 Task: Create a blank project ComposePro with privacy Private to Project members  and default view as Board and in the team Taskers . Create three sections in the project as To-Do, Doing and Done
Action: Mouse moved to (58, 49)
Screenshot: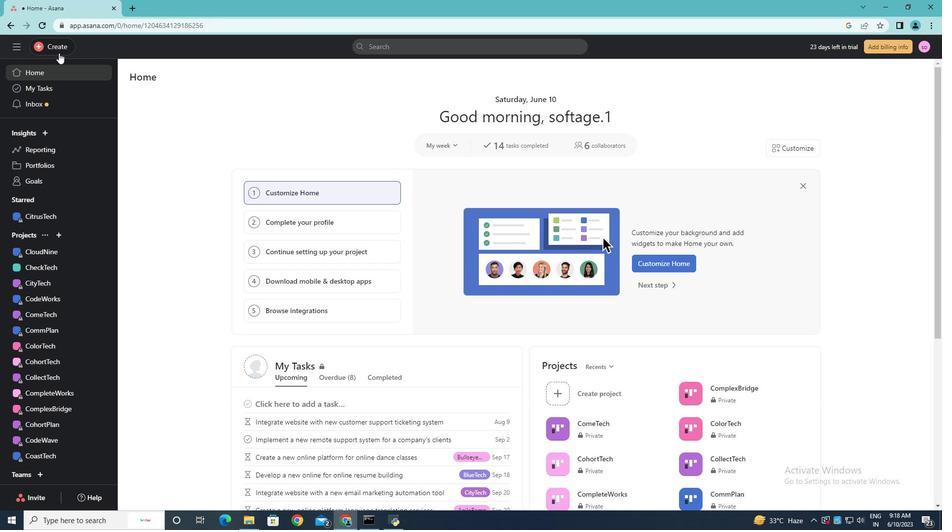 
Action: Mouse pressed left at (58, 49)
Screenshot: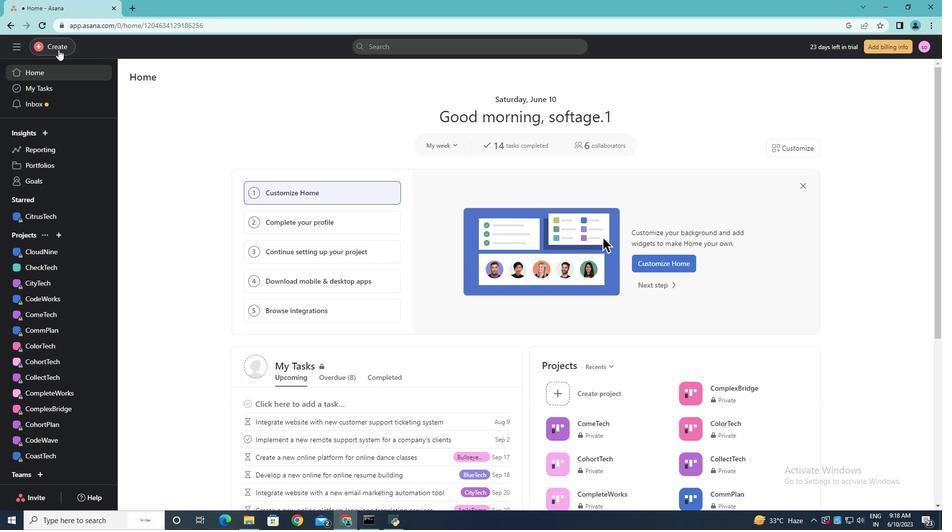 
Action: Mouse moved to (108, 72)
Screenshot: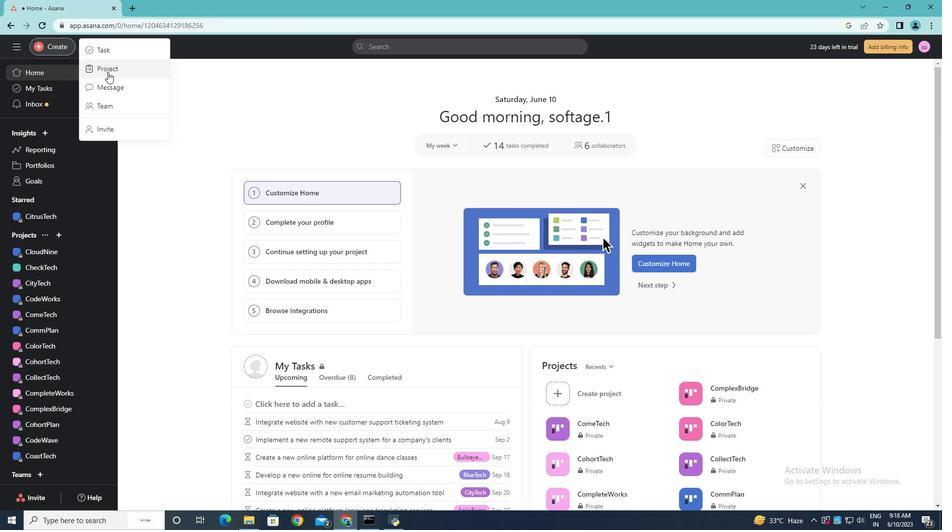 
Action: Mouse pressed left at (108, 72)
Screenshot: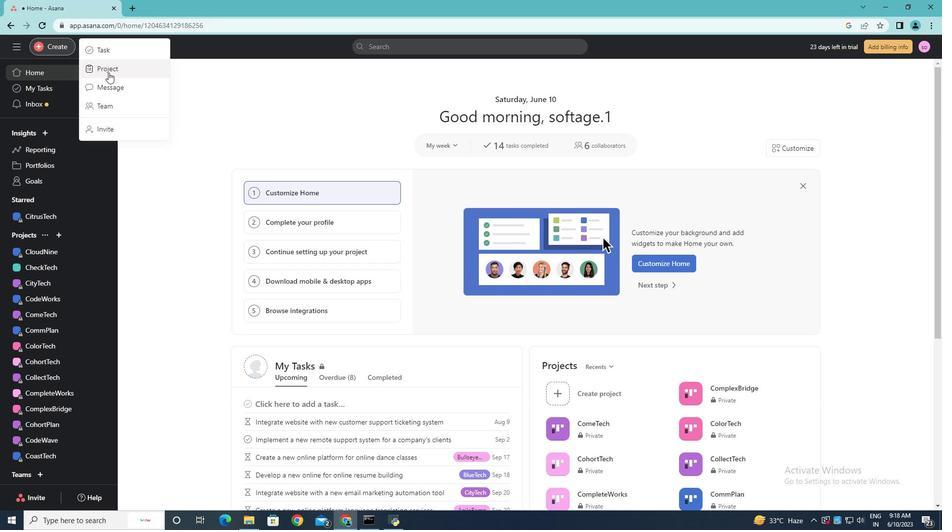 
Action: Mouse moved to (399, 284)
Screenshot: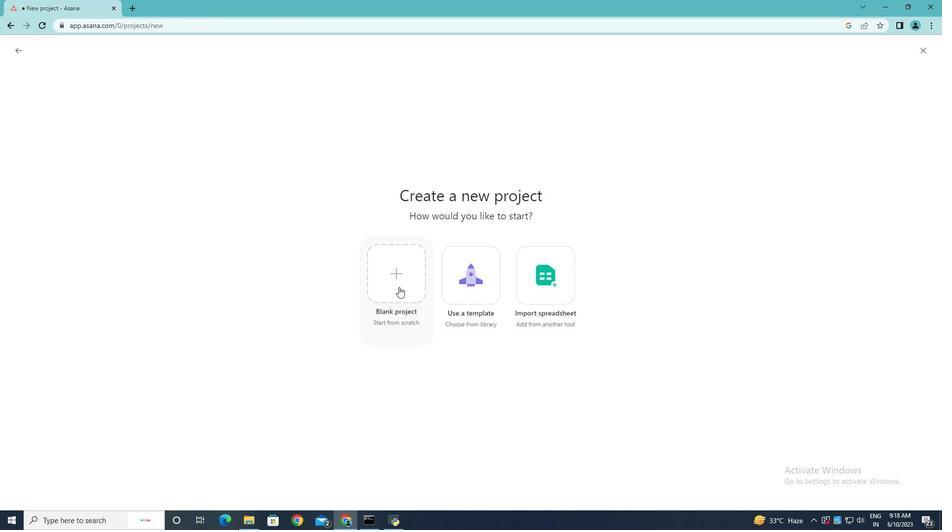 
Action: Mouse pressed left at (399, 284)
Screenshot: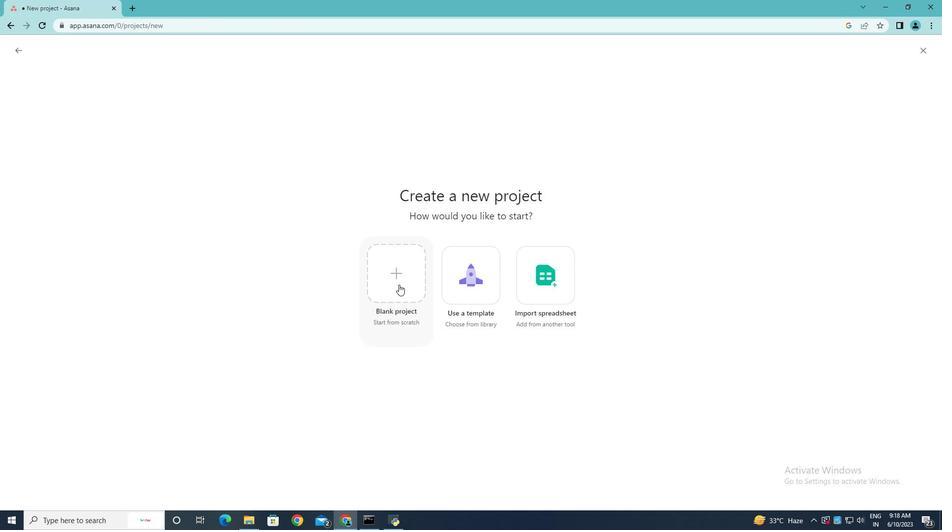 
Action: Mouse moved to (214, 126)
Screenshot: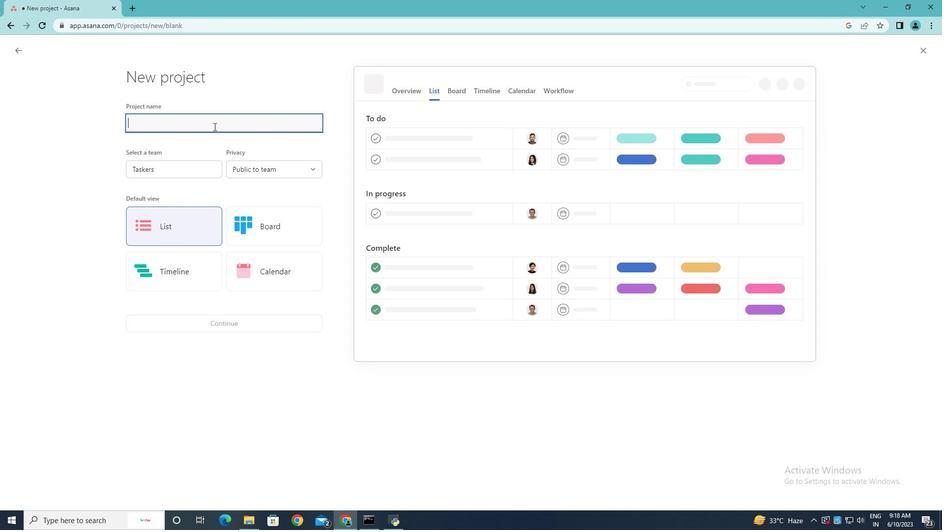 
Action: Key pressed <Key.shift>Compose<Key.shift>Pro
Screenshot: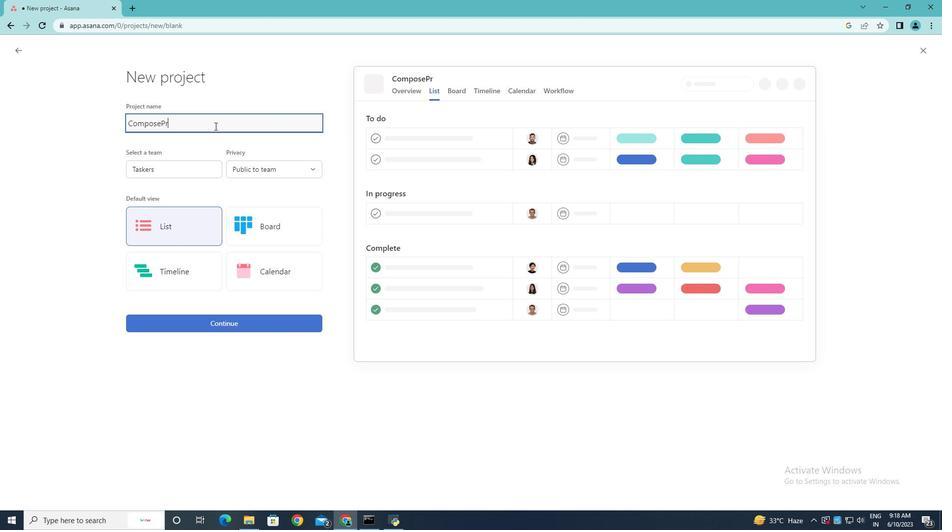 
Action: Mouse moved to (215, 168)
Screenshot: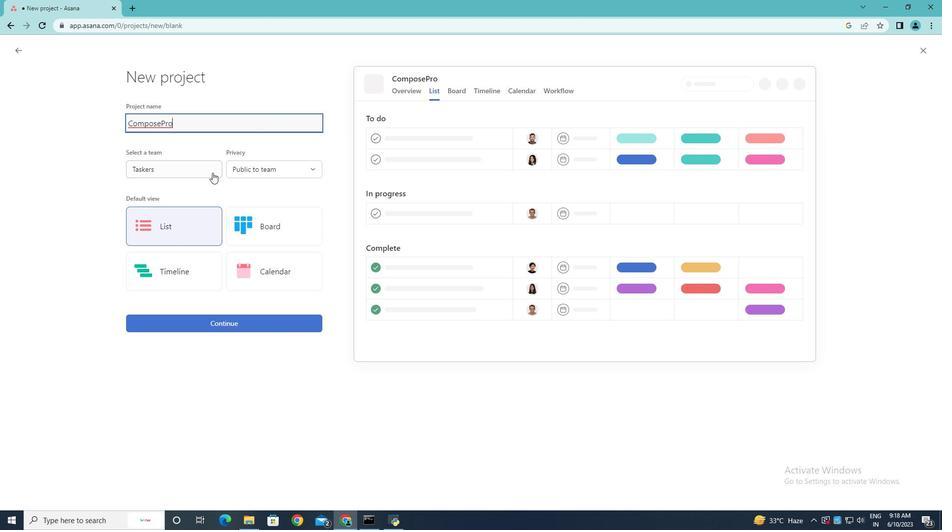 
Action: Mouse pressed left at (215, 168)
Screenshot: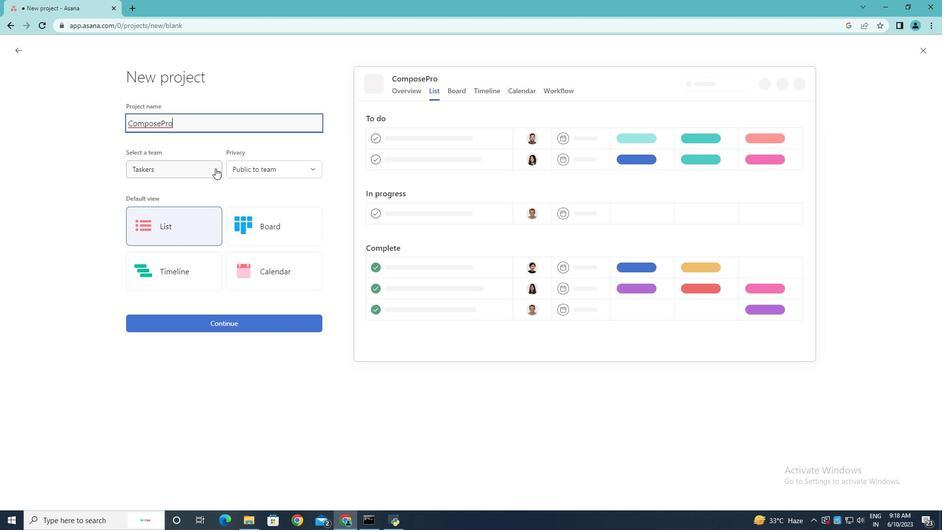 
Action: Mouse moved to (189, 230)
Screenshot: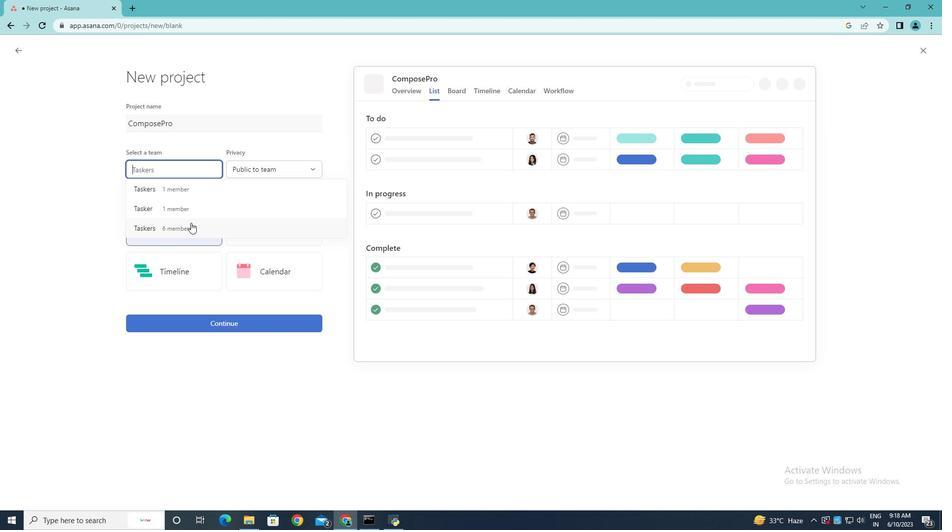 
Action: Mouse pressed left at (189, 230)
Screenshot: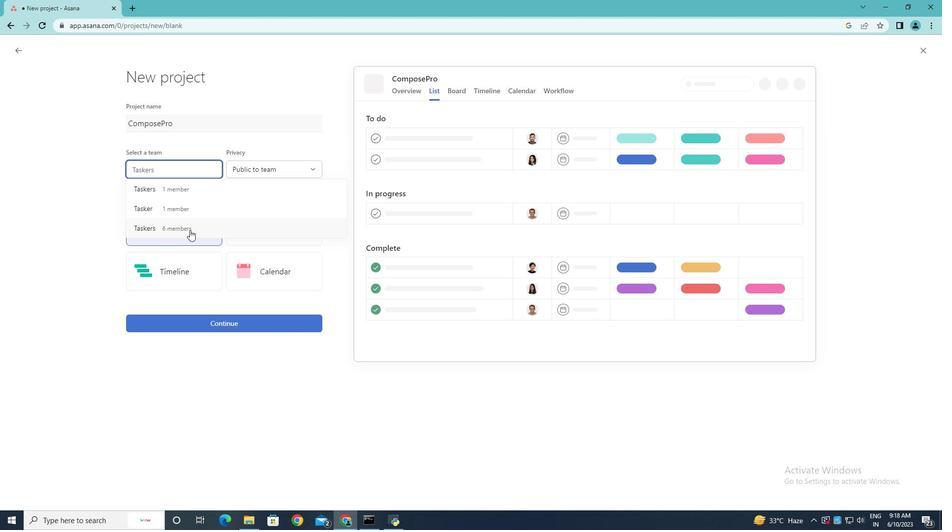 
Action: Mouse moved to (311, 168)
Screenshot: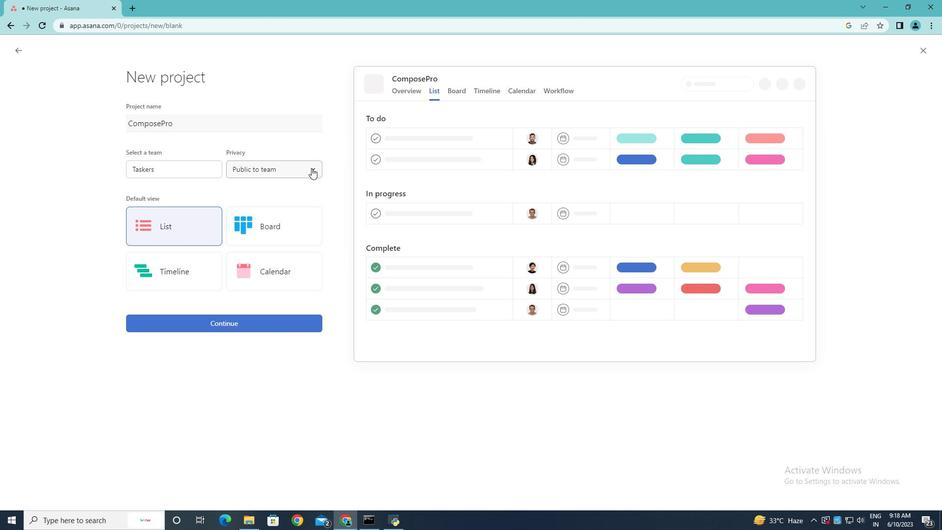 
Action: Mouse pressed left at (311, 168)
Screenshot: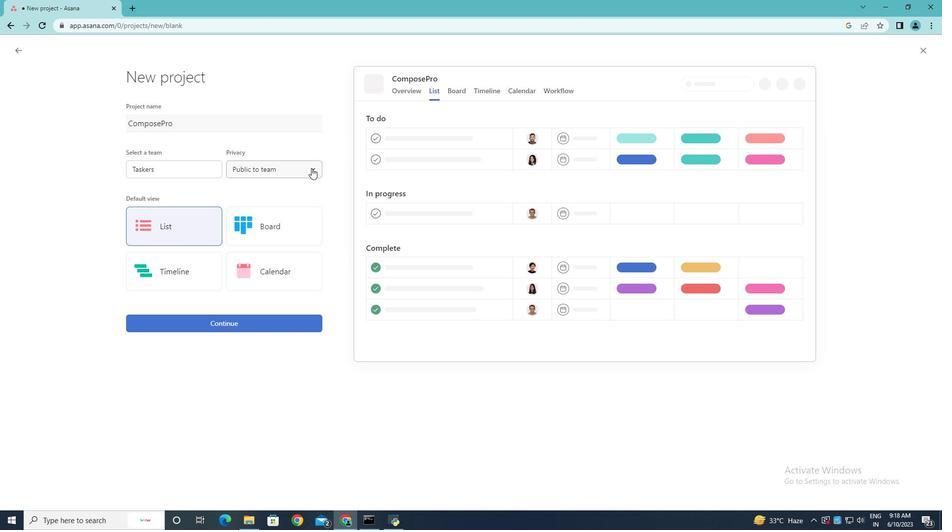 
Action: Mouse moved to (298, 210)
Screenshot: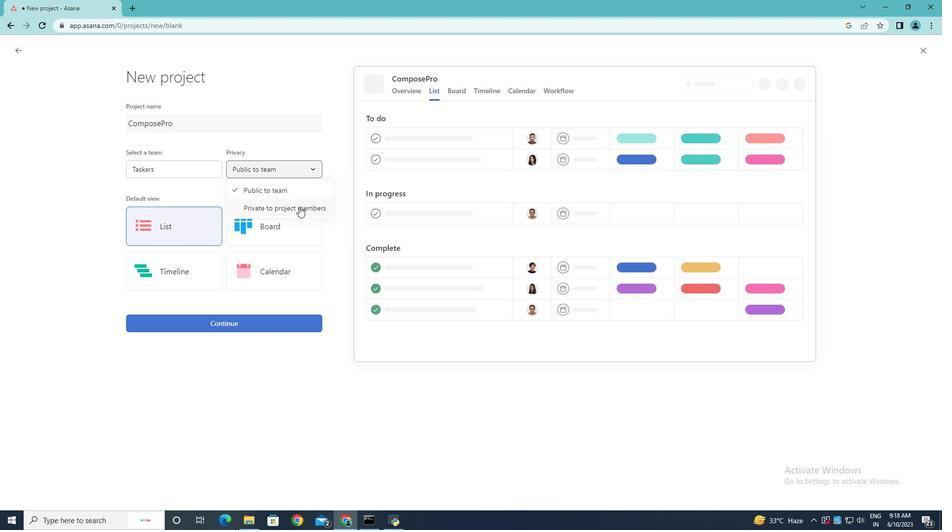 
Action: Mouse pressed left at (298, 210)
Screenshot: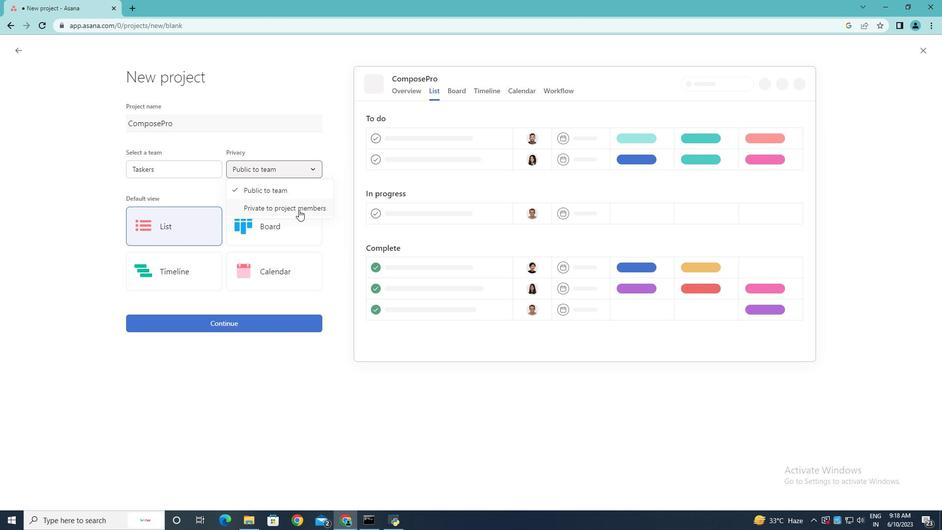 
Action: Mouse moved to (276, 223)
Screenshot: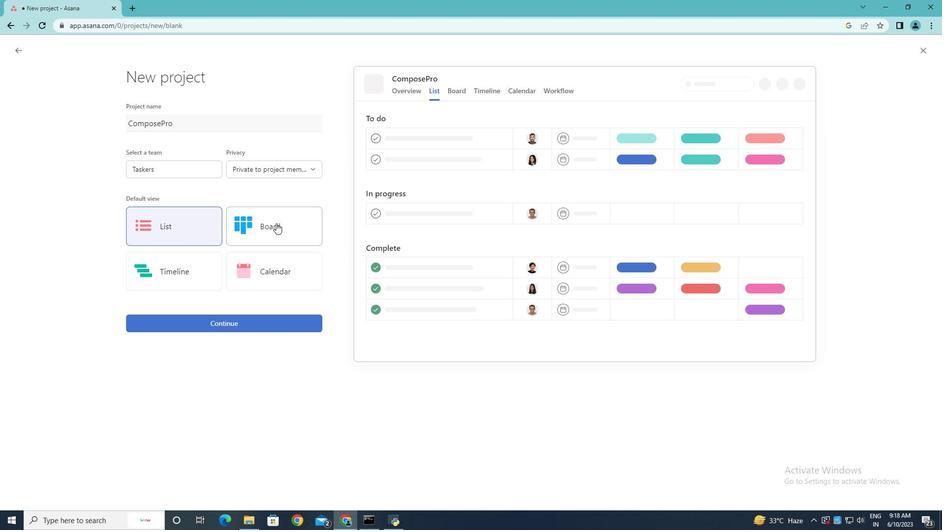 
Action: Mouse pressed left at (276, 223)
Screenshot: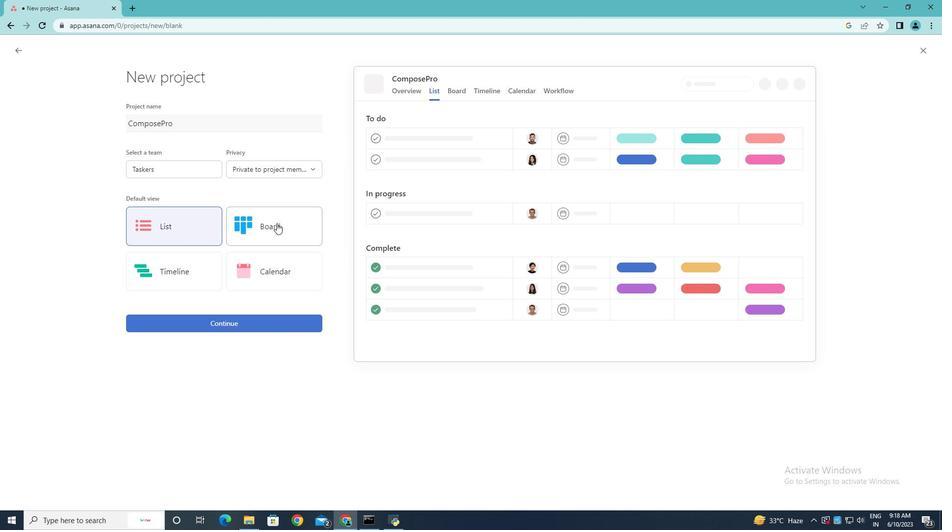 
Action: Mouse moved to (231, 321)
Screenshot: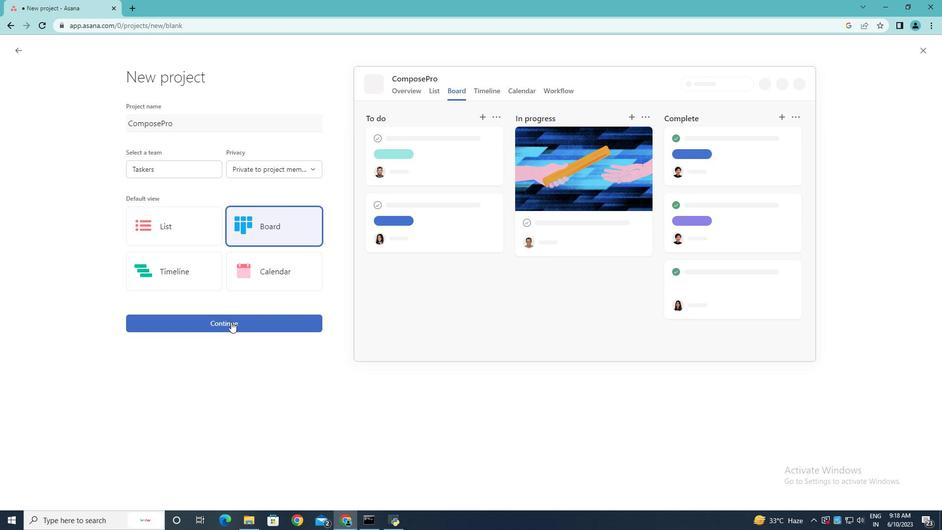 
Action: Mouse pressed left at (231, 321)
Screenshot: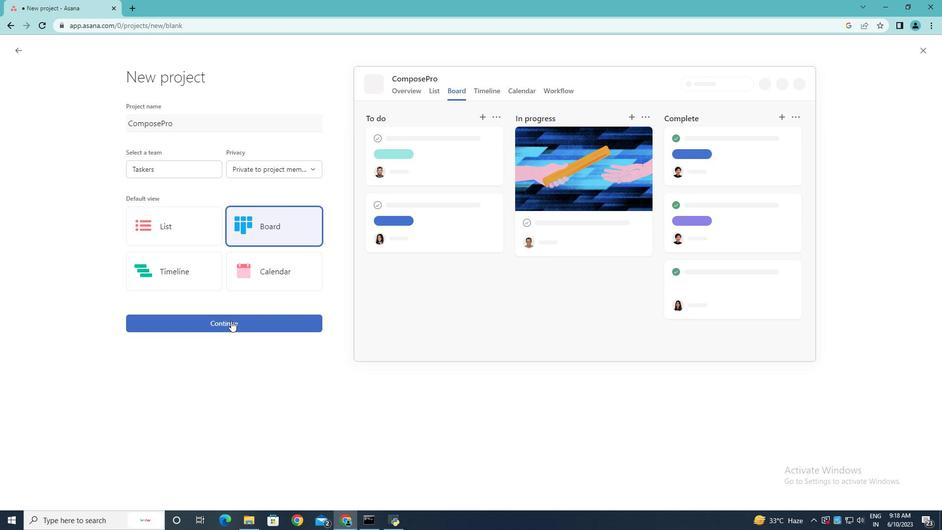 
Action: Mouse moved to (232, 263)
Screenshot: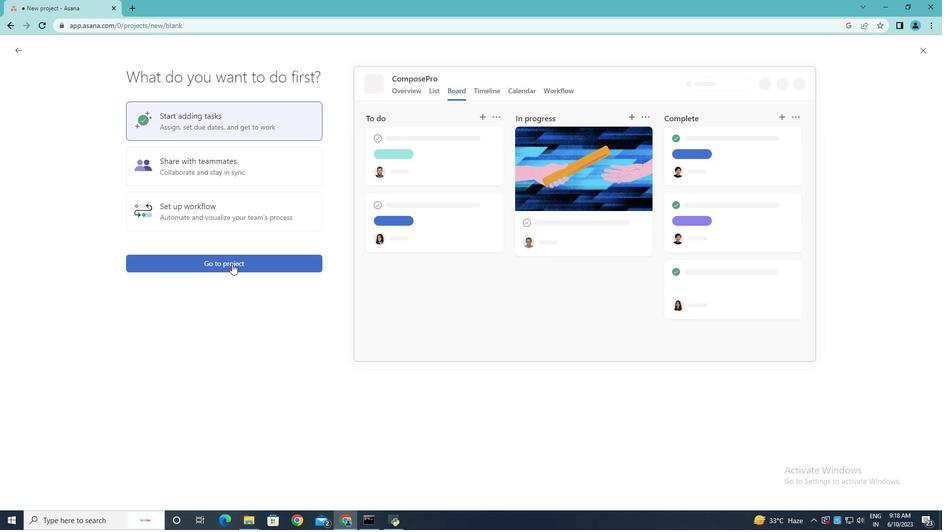 
Action: Mouse pressed left at (232, 263)
Screenshot: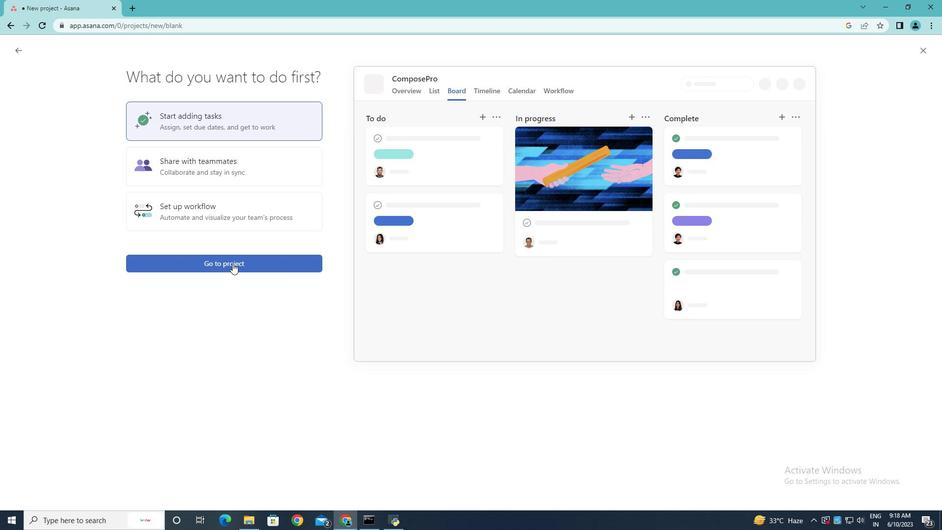 
Action: Mouse moved to (597, 143)
Screenshot: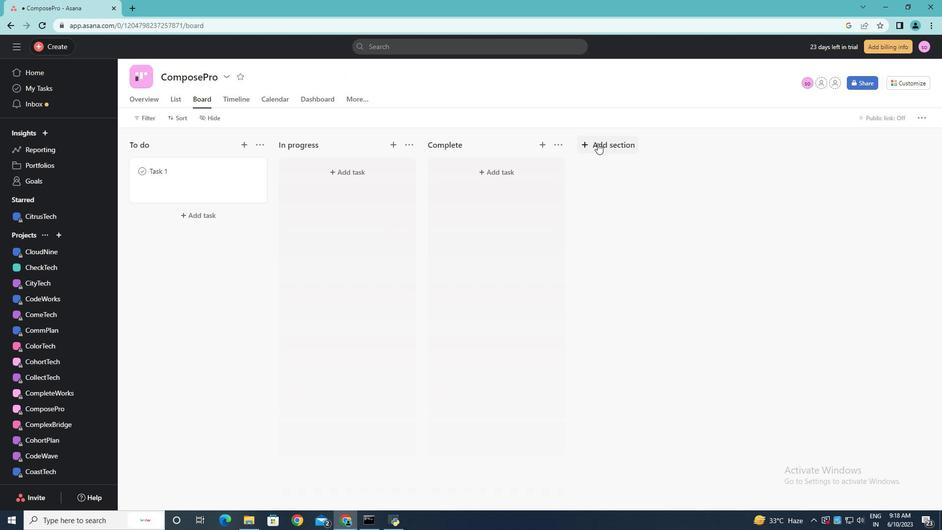 
Action: Mouse pressed left at (597, 143)
Screenshot: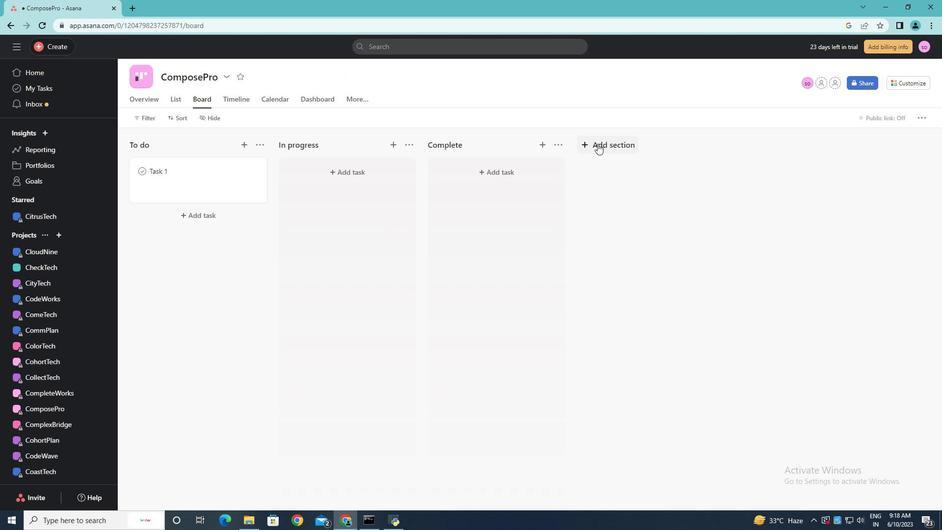 
Action: Mouse moved to (592, 144)
Screenshot: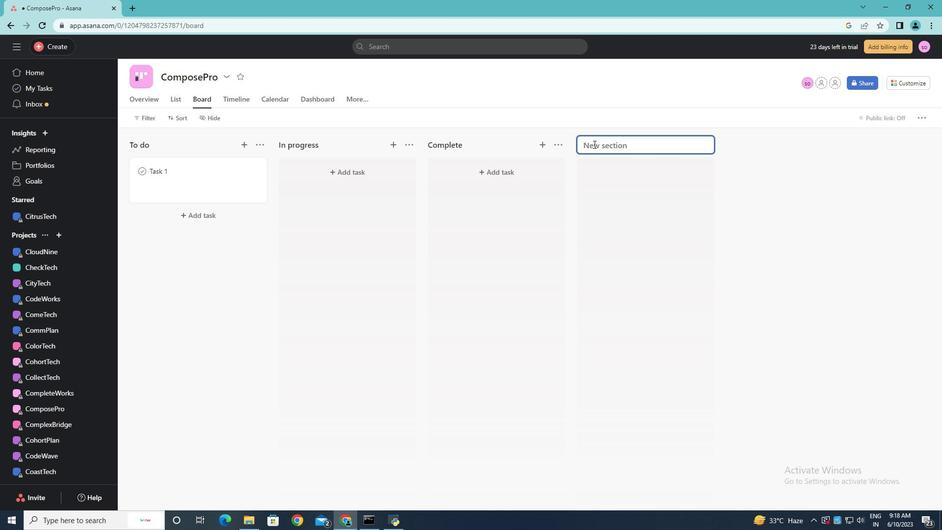 
Action: Key pressed <Key.enter>
Screenshot: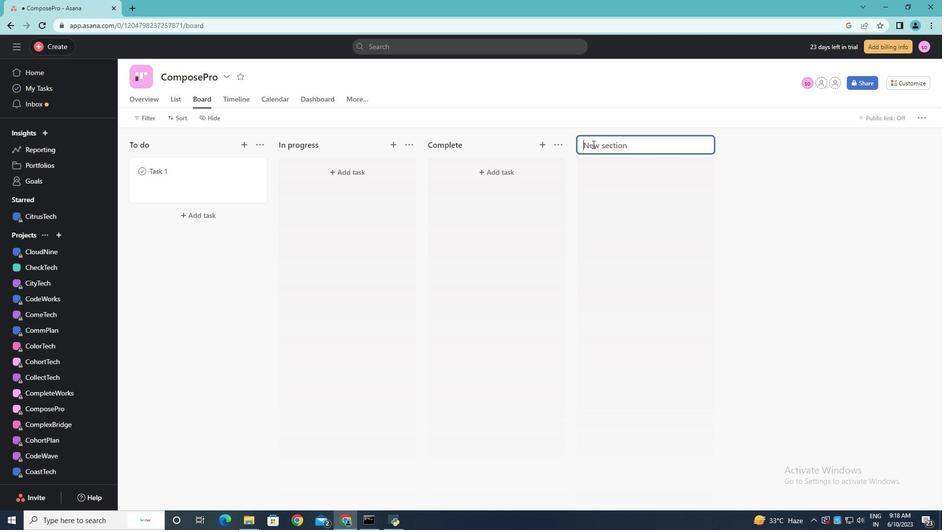 
Action: Mouse moved to (712, 129)
Screenshot: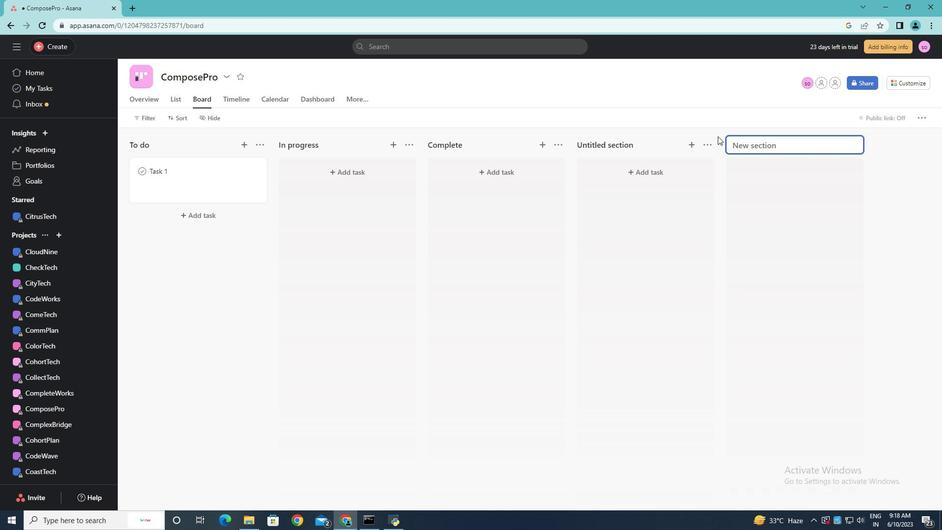 
Action: Key pressed <Key.shift>To<Key.shift><Key.shift>_do<Key.enter><Key.left>
Screenshot: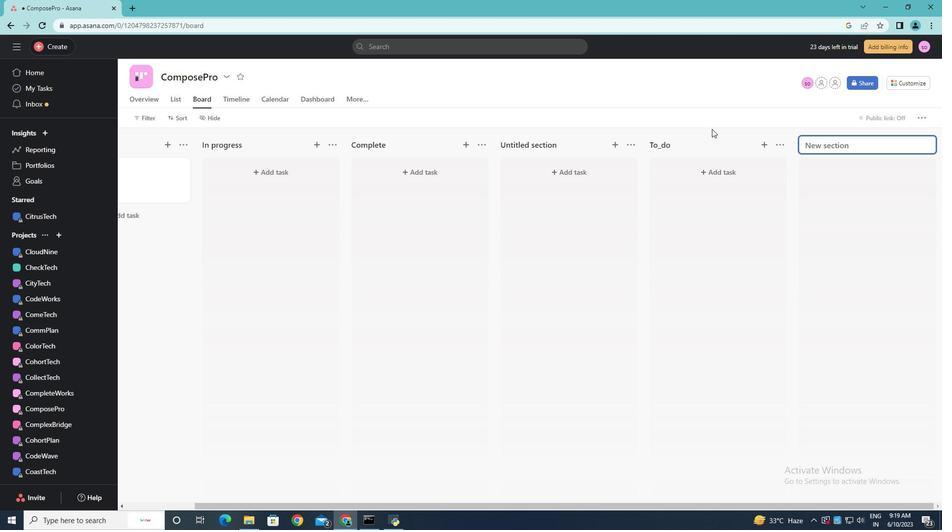 
Action: Mouse moved to (663, 145)
Screenshot: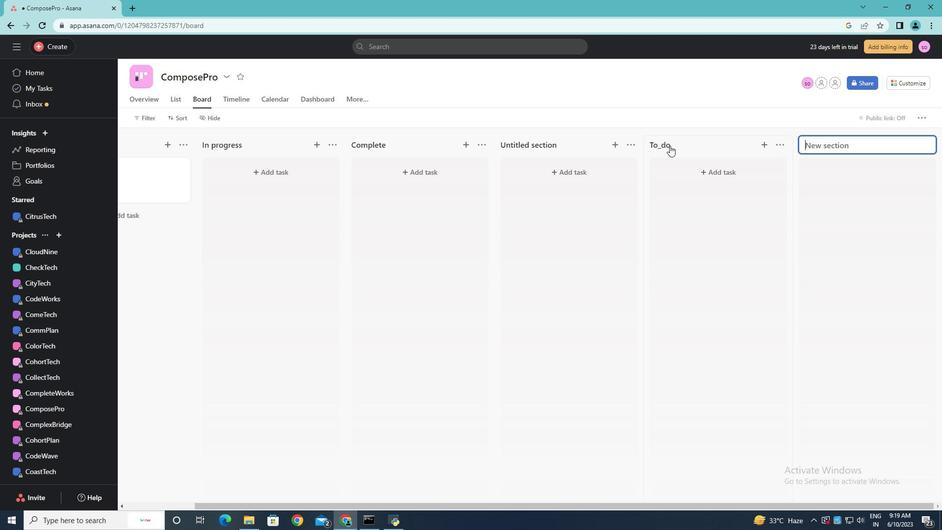 
Action: Mouse pressed left at (663, 145)
Screenshot: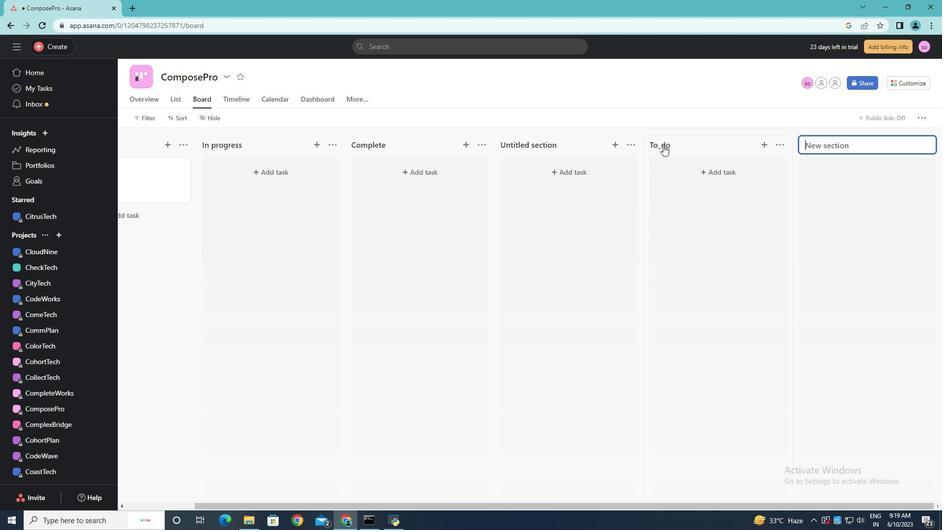 
Action: Mouse moved to (667, 144)
Screenshot: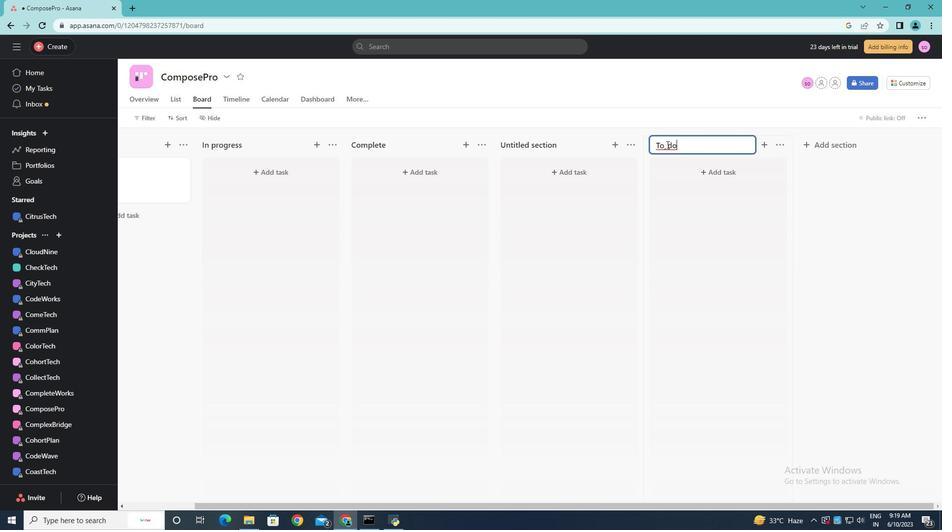 
Action: Mouse pressed left at (667, 144)
Screenshot: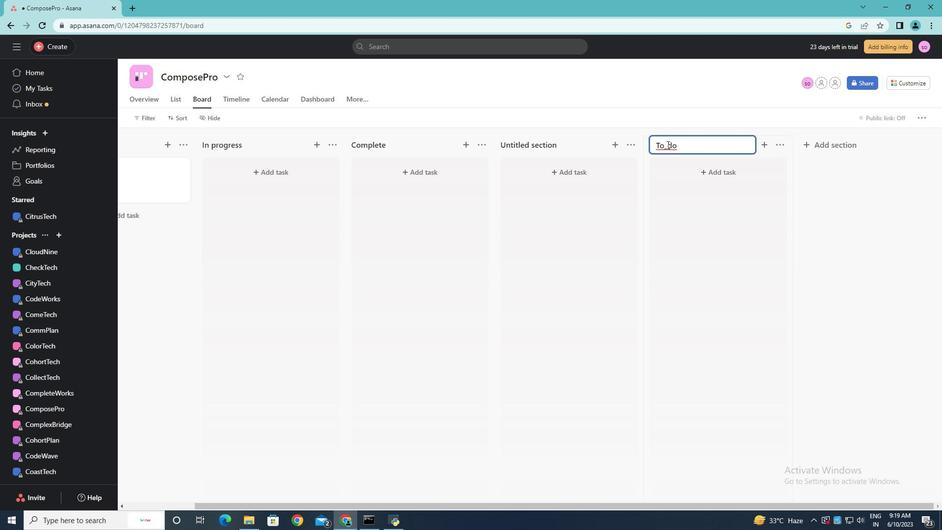 
Action: Mouse moved to (669, 143)
Screenshot: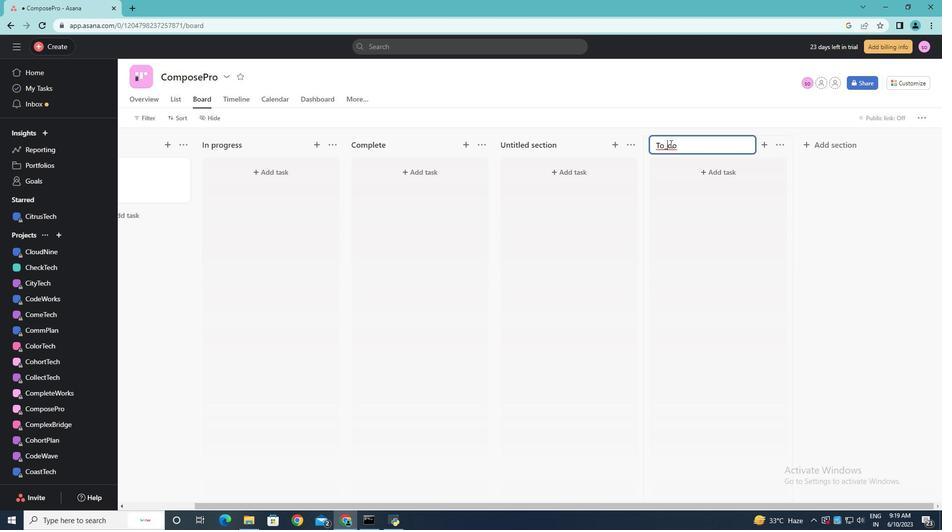 
Action: Key pressed <Key.backspace>-<Key.enter>
Screenshot: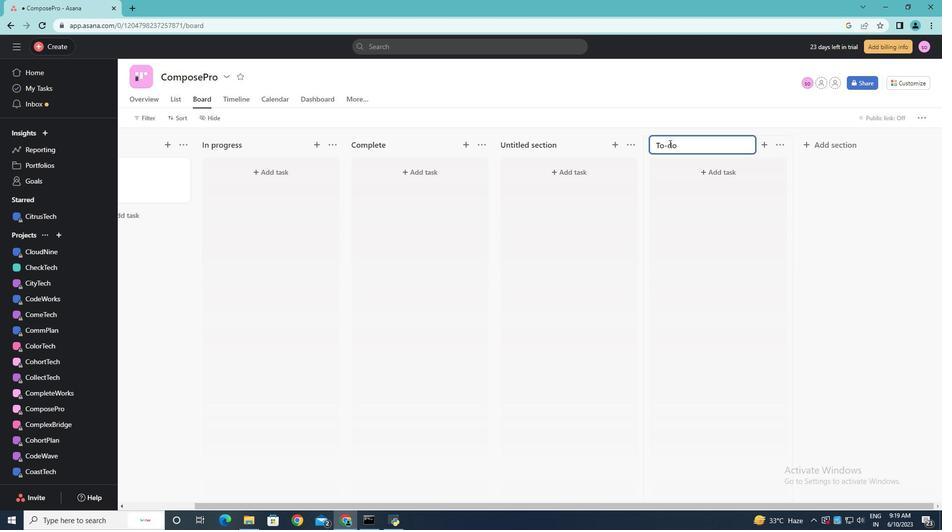 
Action: Mouse moved to (813, 140)
Screenshot: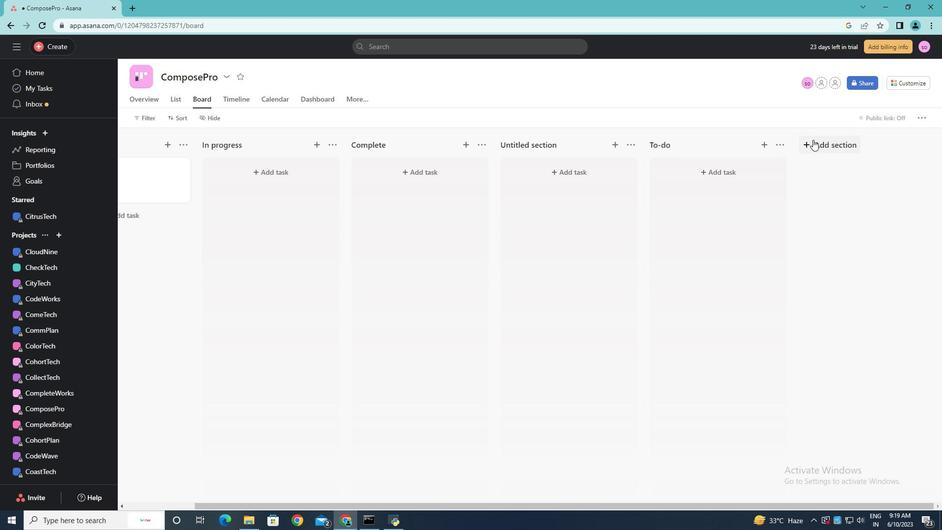 
Action: Mouse pressed left at (813, 140)
Screenshot: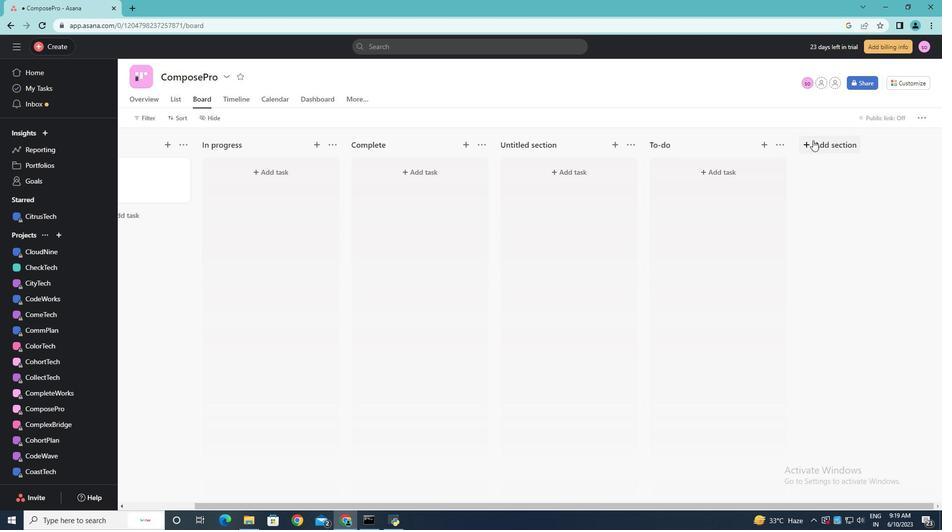 
Action: Mouse moved to (802, 120)
Screenshot: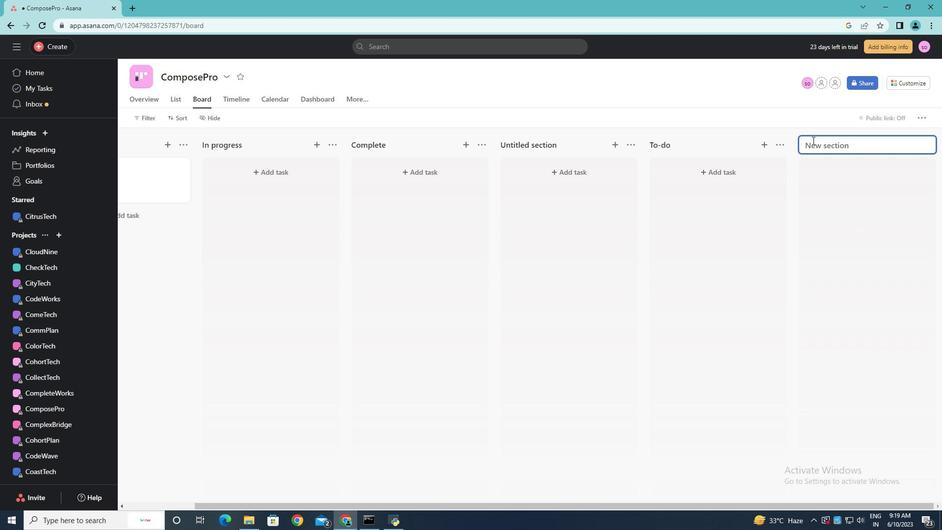 
Action: Key pressed <Key.shift><Key.shift><Key.shift>Doning<Key.backspace><Key.backspace><Key.backspace><Key.backspace>ing<Key.enter><Key.shift>Done
Screenshot: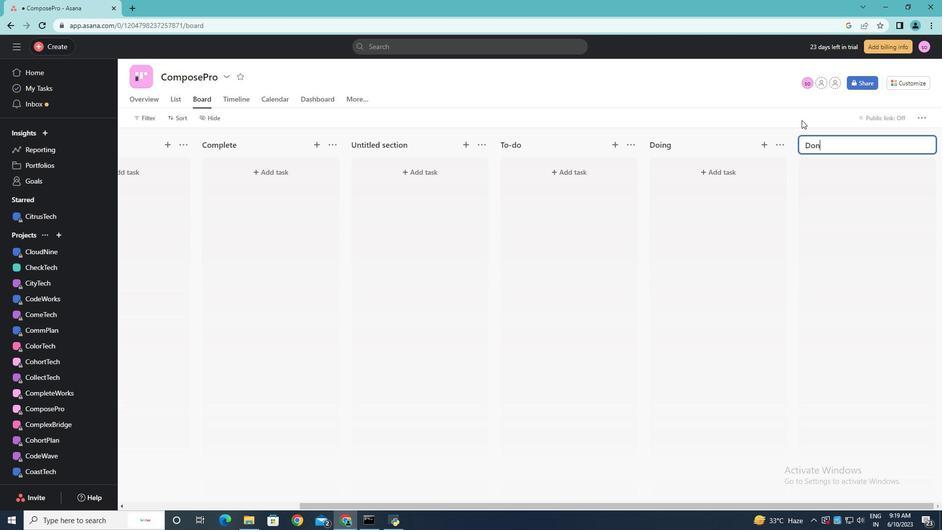 
Action: Mouse moved to (746, 225)
Screenshot: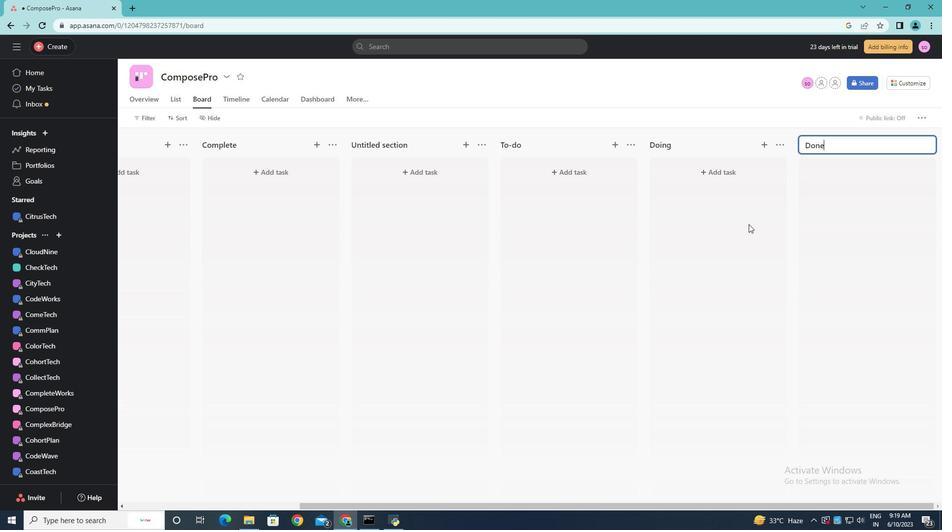 
Action: Mouse pressed left at (746, 225)
Screenshot: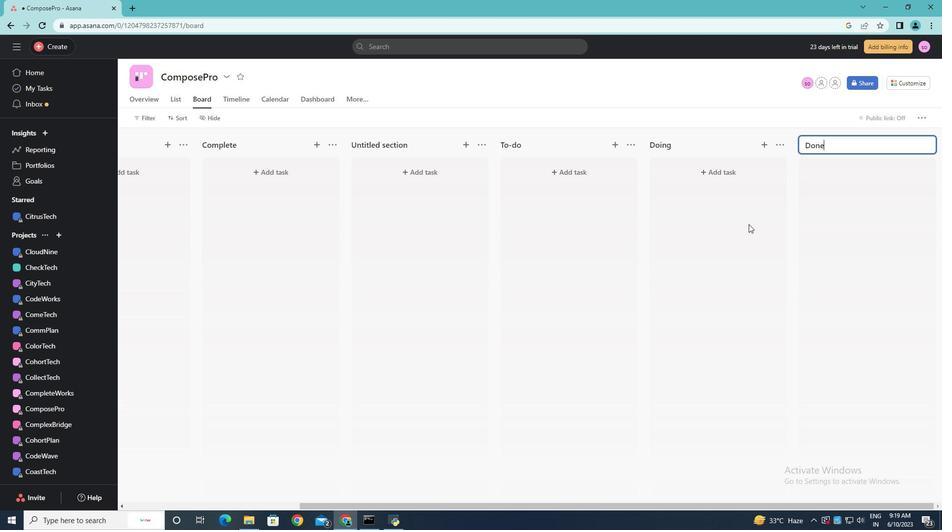 
Action: Mouse moved to (370, 312)
Screenshot: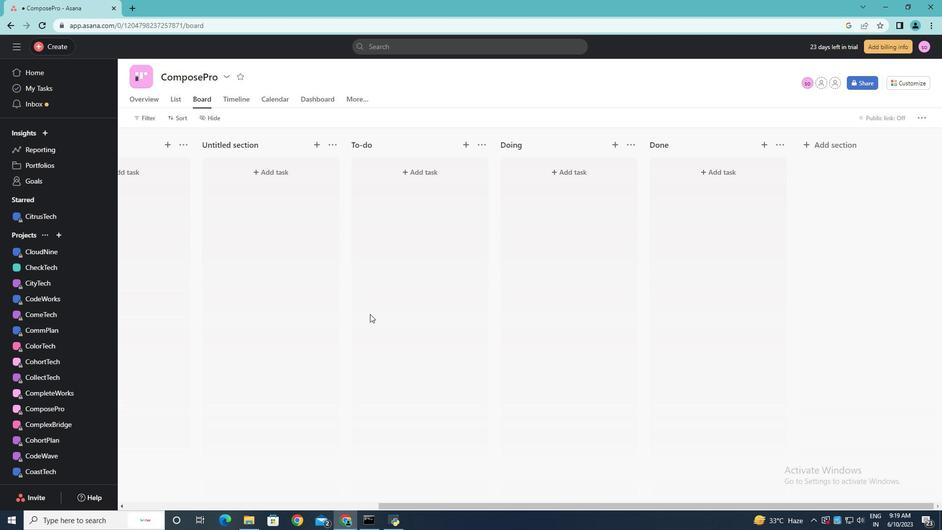
